 Task: Move the task Upgrade and migrate company supply chain management to a cloud-based solution to the section Done in the project AriesPlan and filter the tasks in the project by Due this week
Action: Mouse moved to (72, 272)
Screenshot: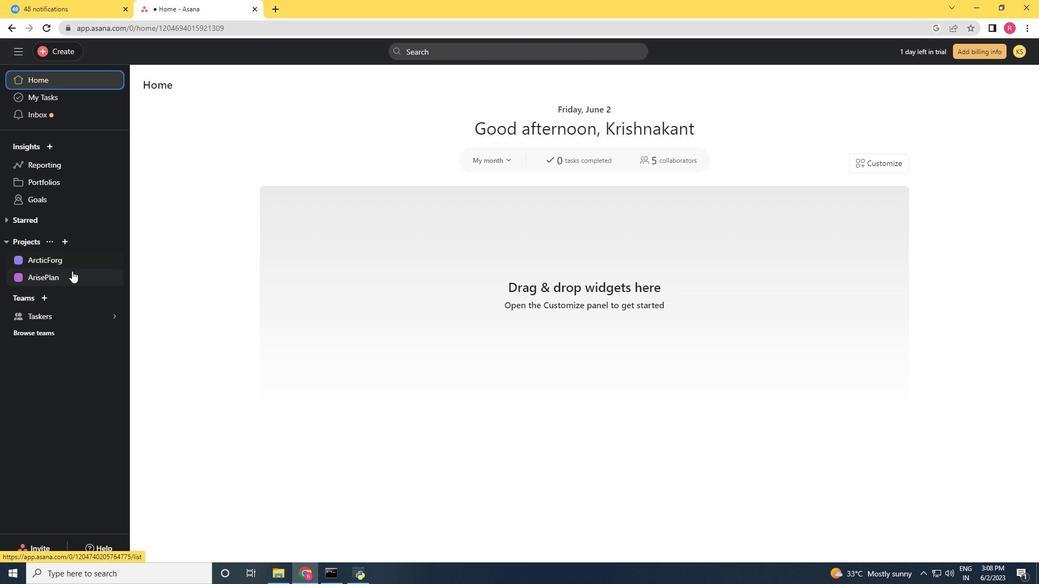 
Action: Mouse pressed left at (72, 272)
Screenshot: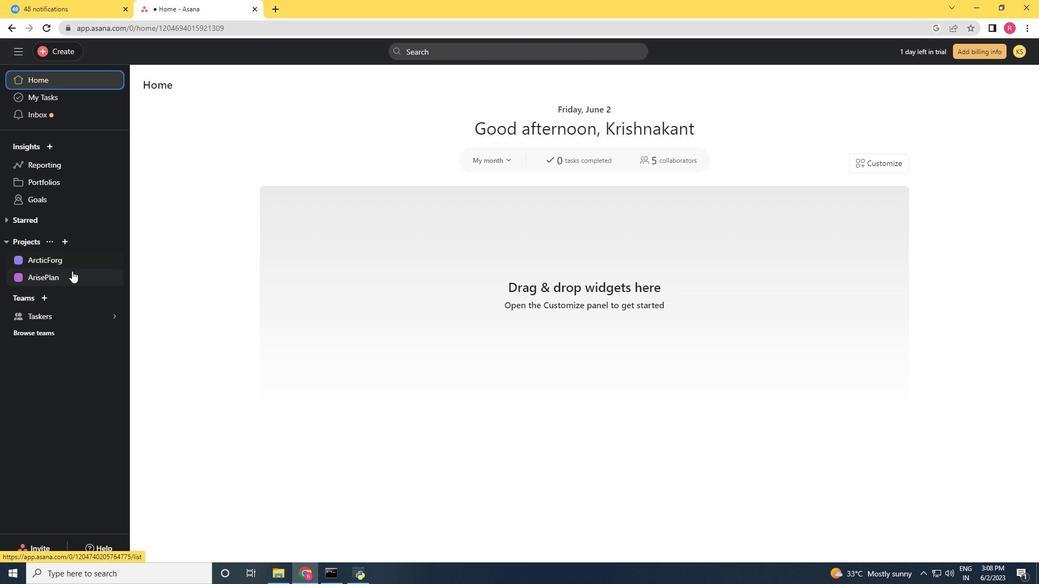 
Action: Mouse moved to (700, 201)
Screenshot: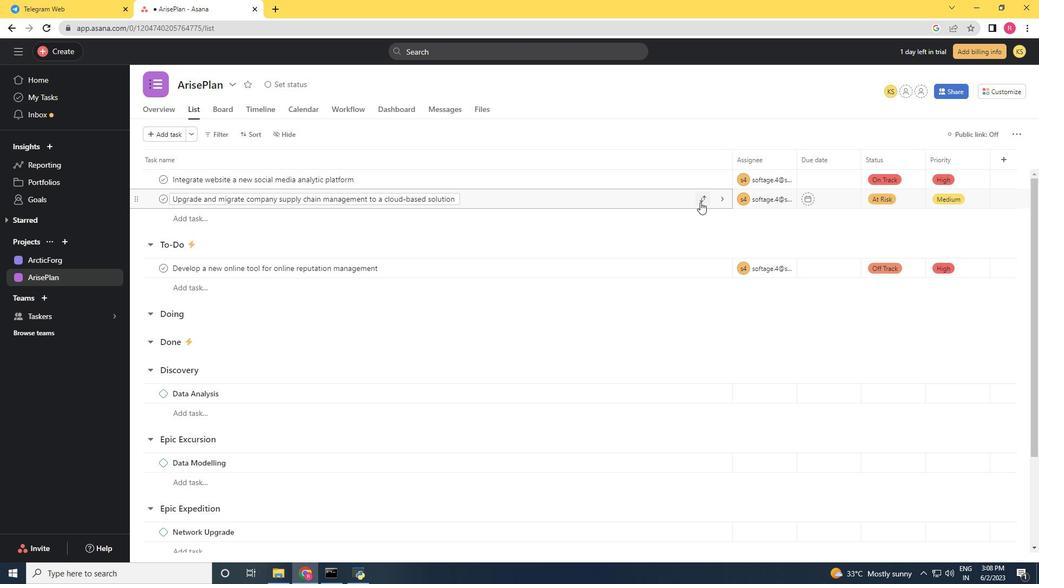 
Action: Mouse pressed left at (700, 201)
Screenshot: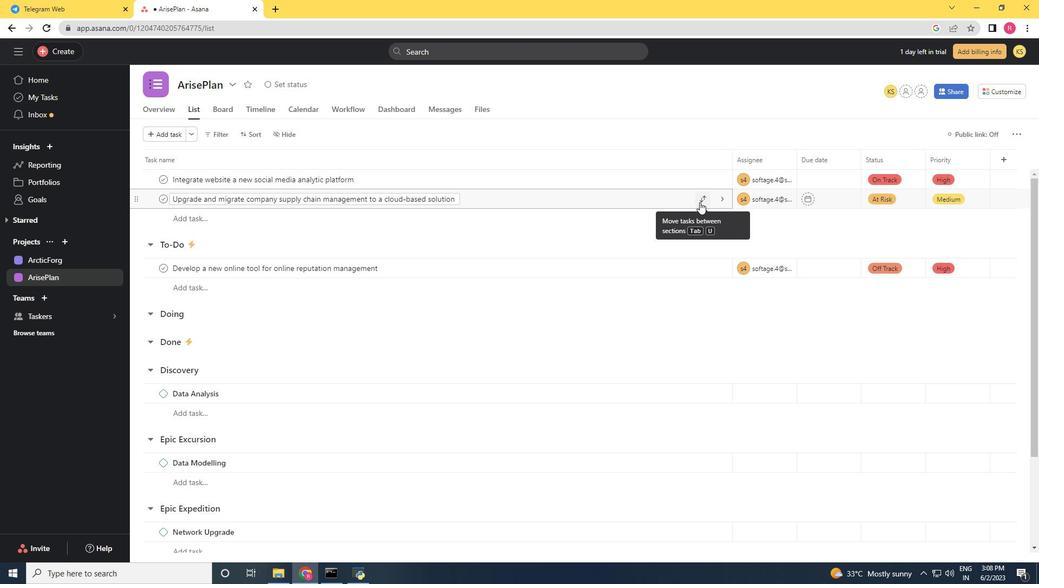 
Action: Mouse moved to (659, 297)
Screenshot: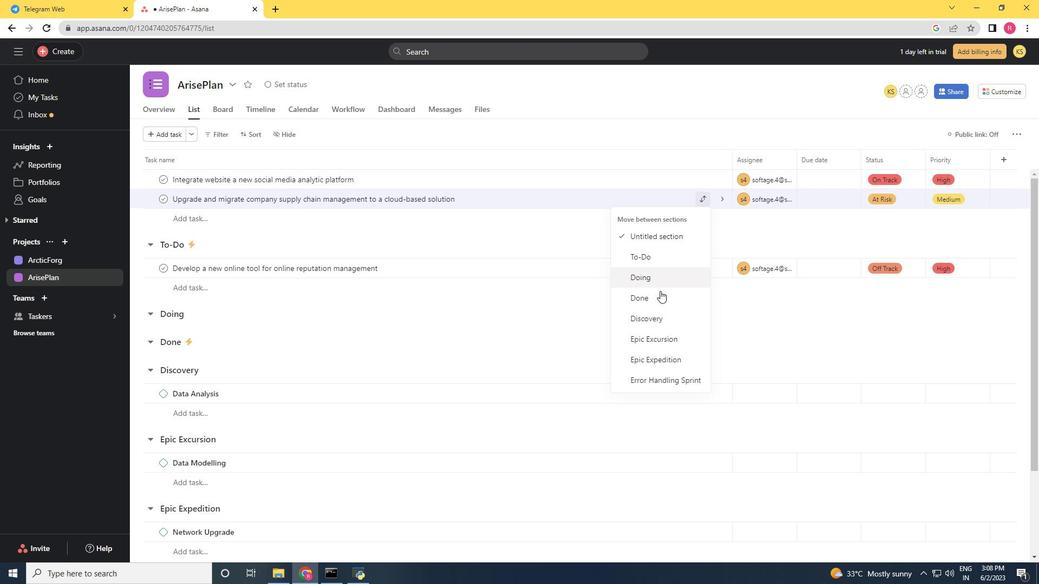 
Action: Mouse pressed left at (659, 297)
Screenshot: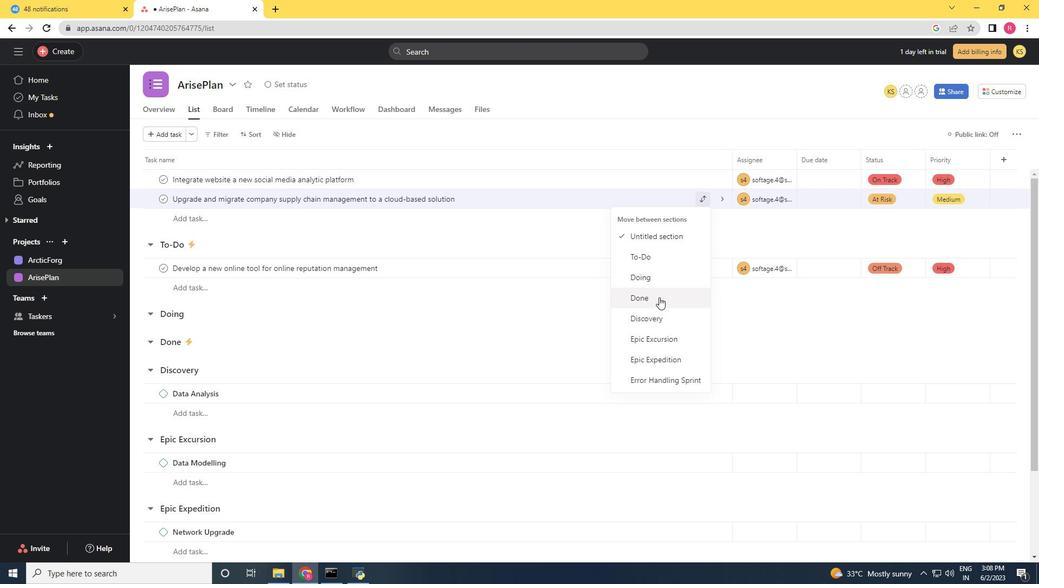 
Action: Mouse moved to (226, 135)
Screenshot: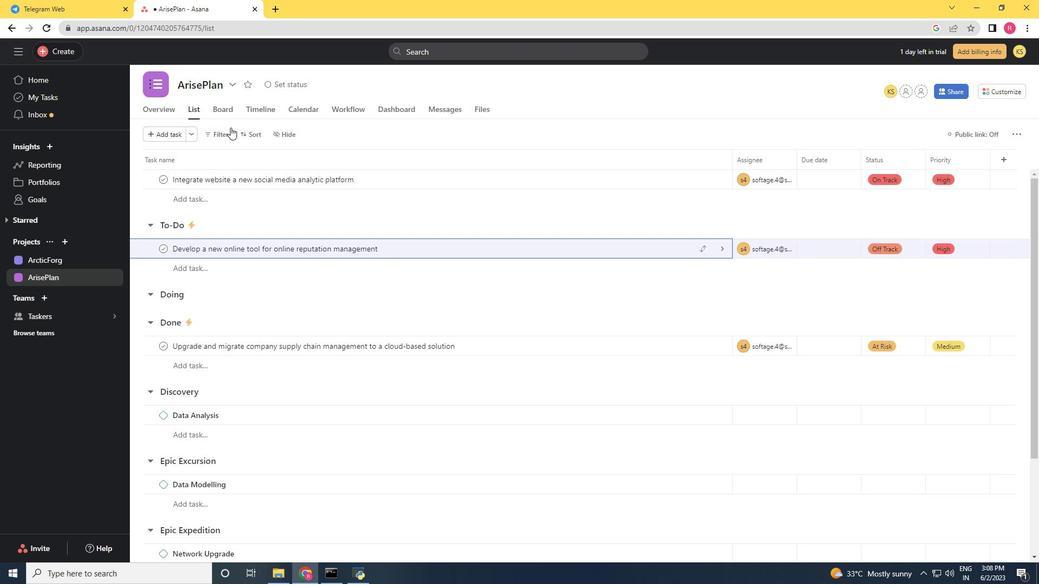 
Action: Mouse pressed left at (226, 135)
Screenshot: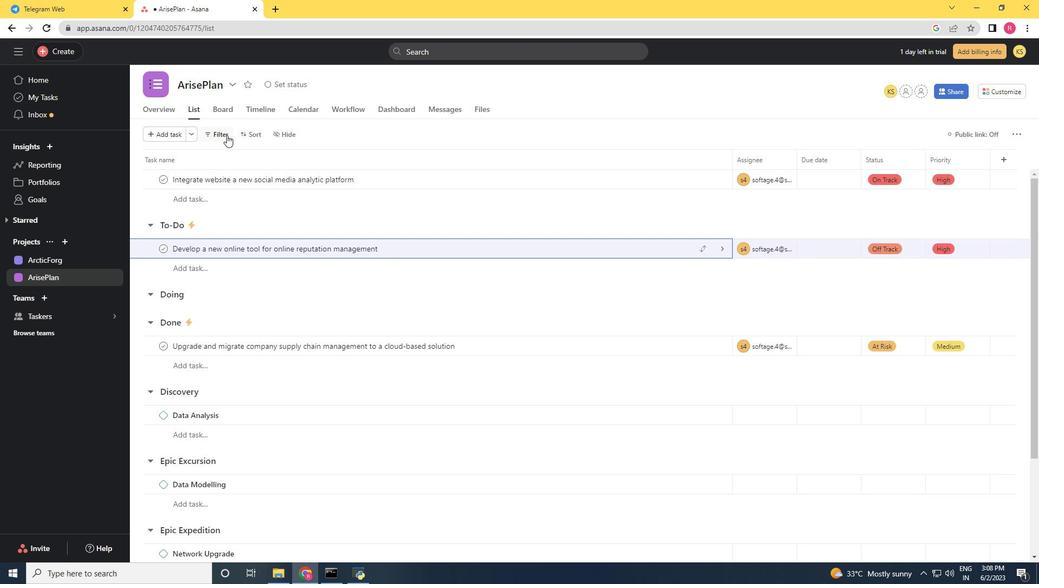 
Action: Mouse moved to (399, 179)
Screenshot: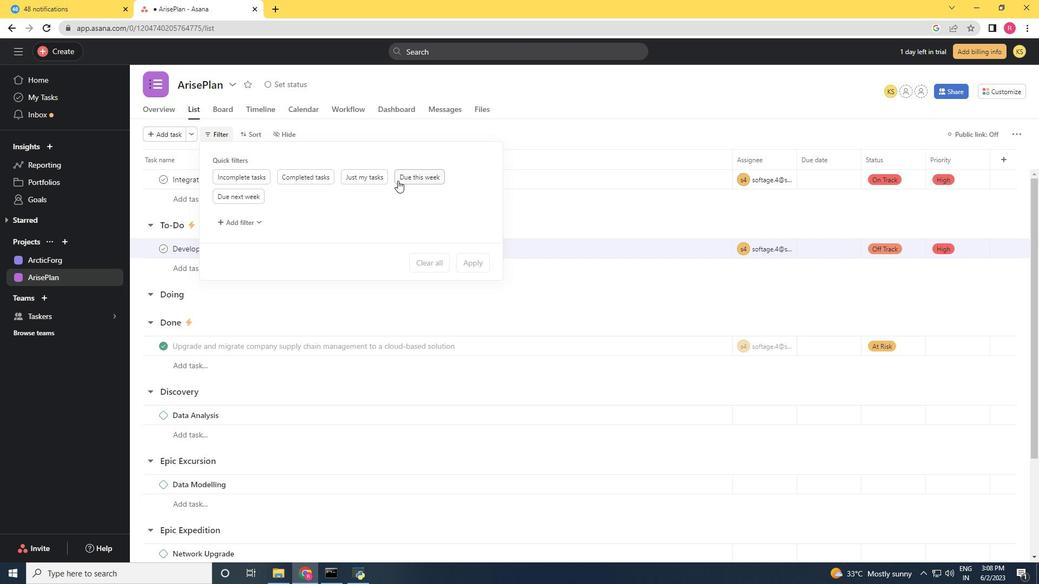 
Action: Mouse pressed left at (399, 179)
Screenshot: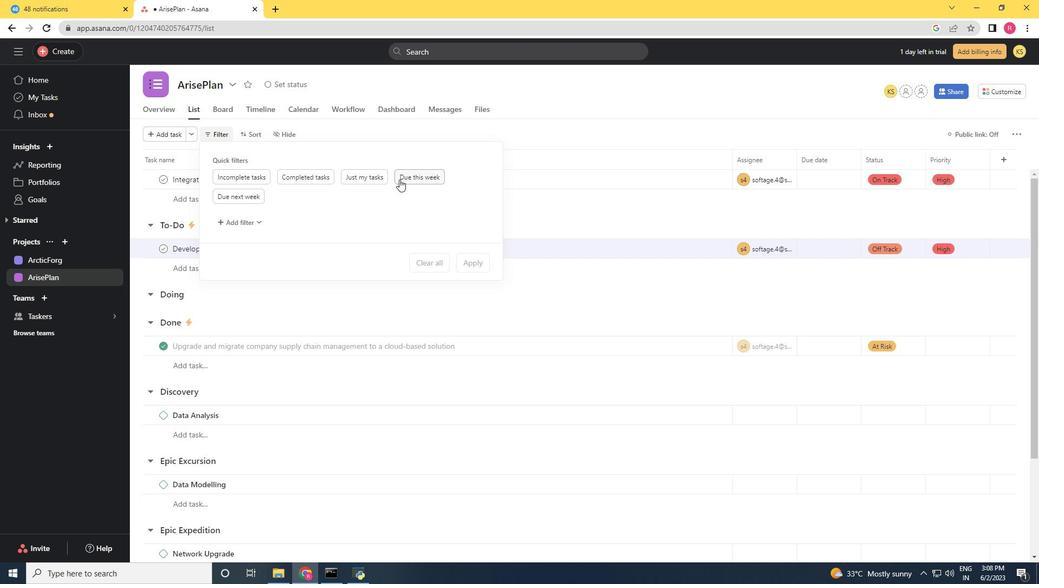 
Action: Mouse moved to (387, 185)
Screenshot: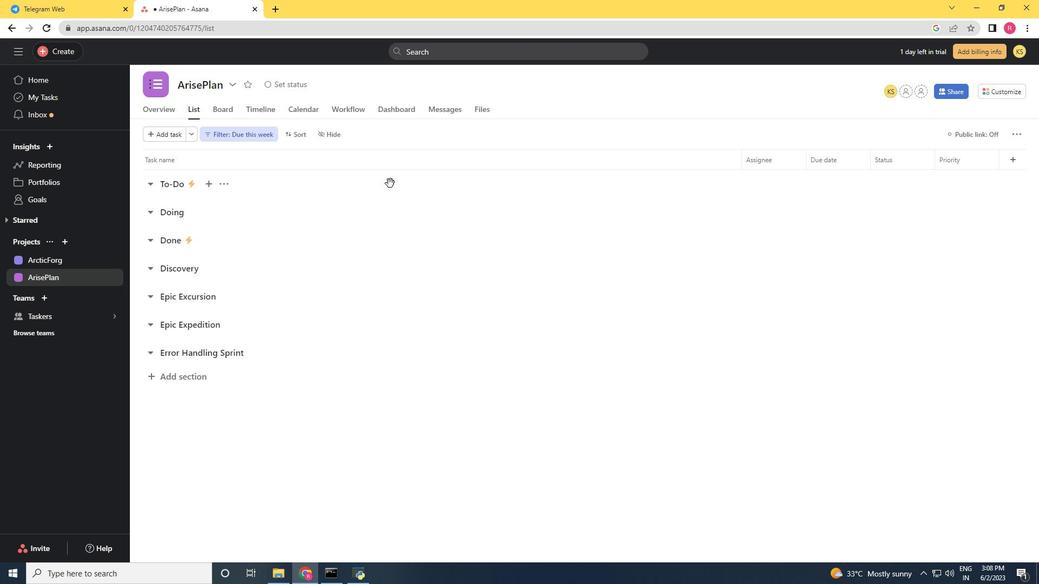 
